 Task: Add filter "Any" in request date.
Action: Mouse moved to (295, 186)
Screenshot: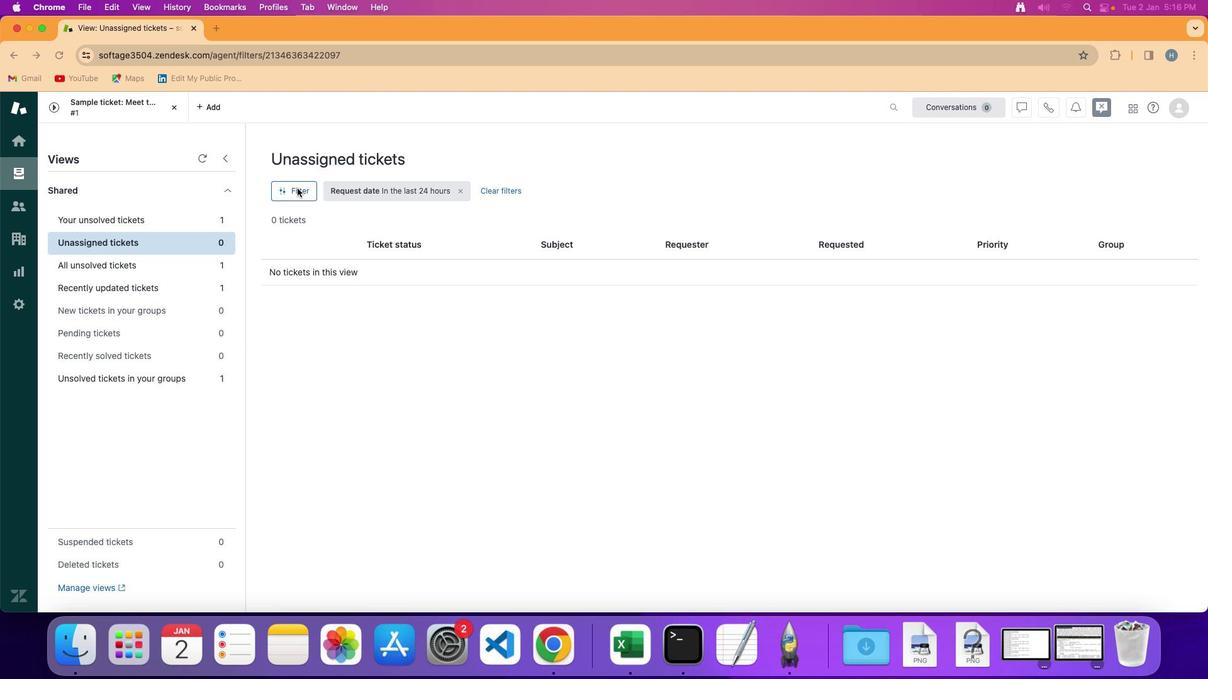 
Action: Mouse pressed left at (295, 186)
Screenshot: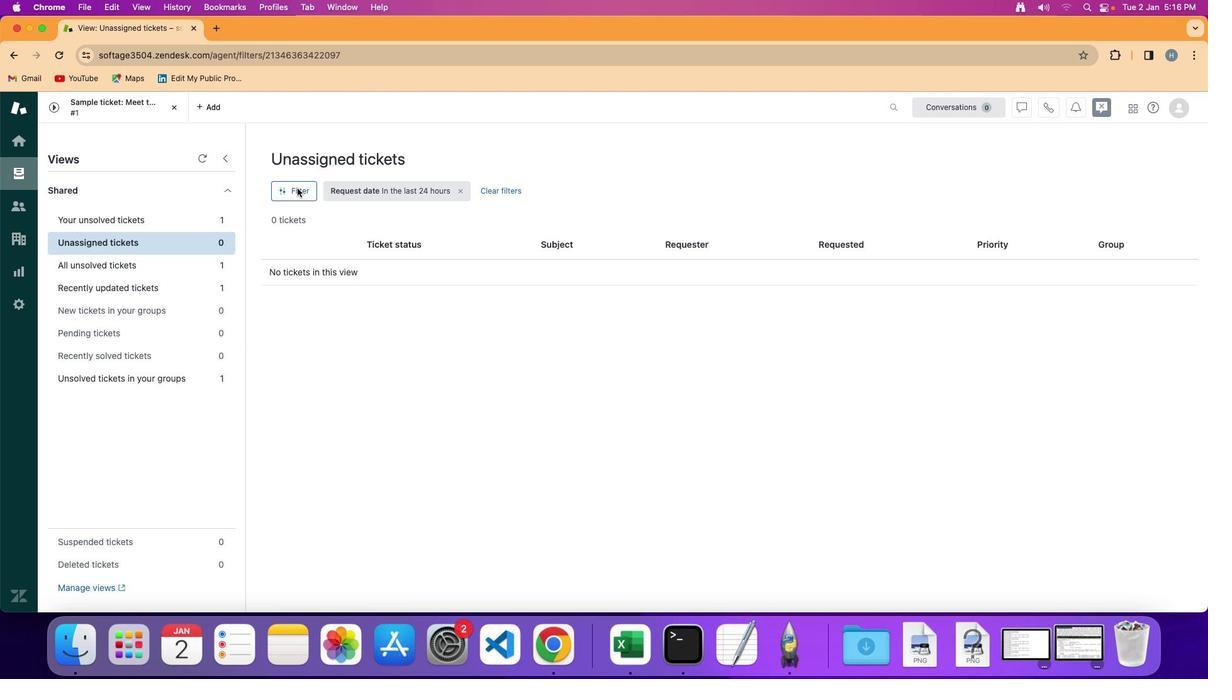 
Action: Mouse moved to (296, 188)
Screenshot: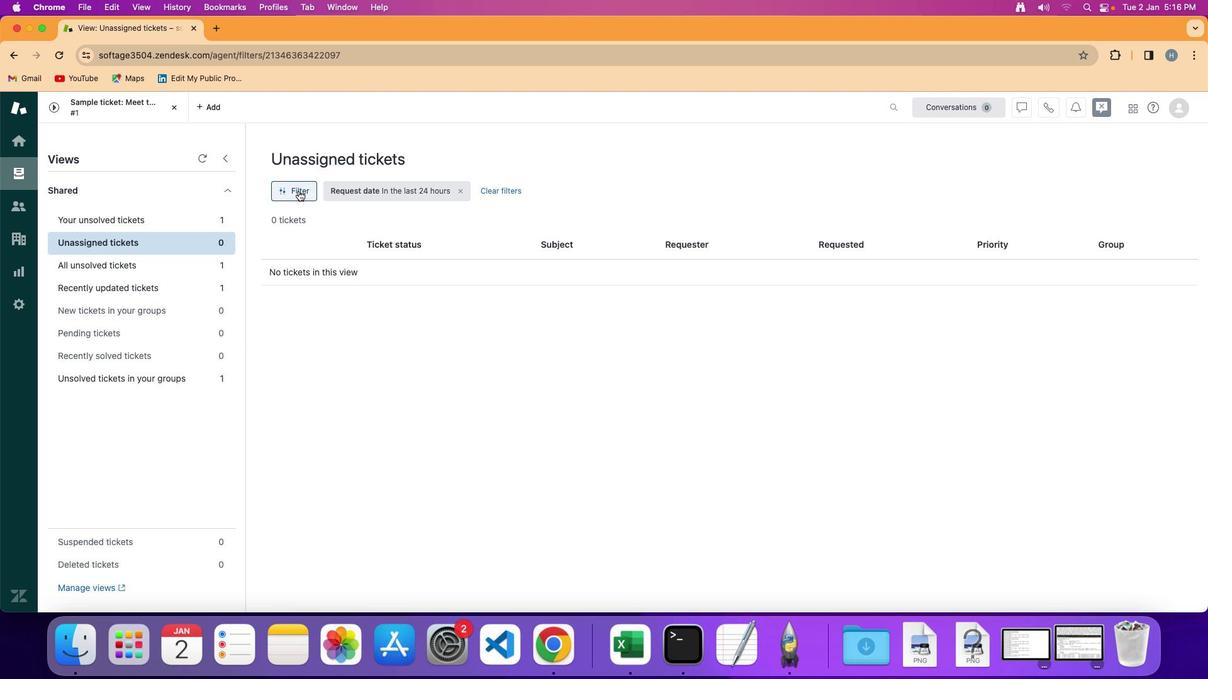 
Action: Mouse pressed left at (296, 188)
Screenshot: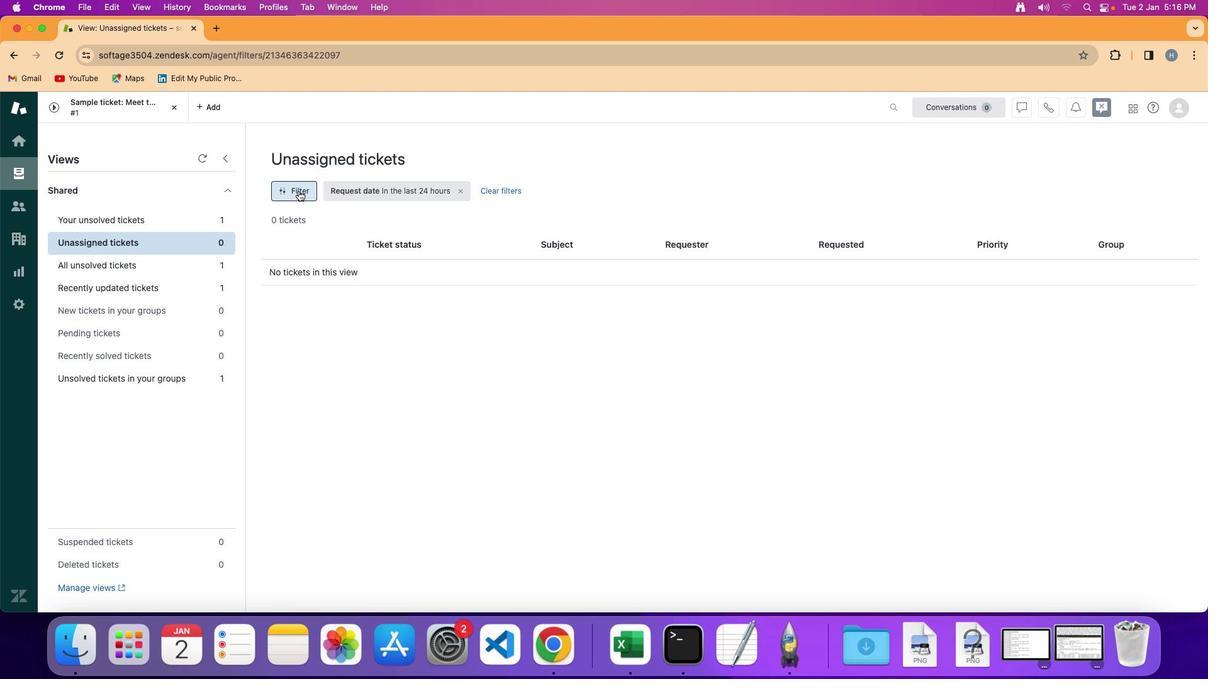
Action: Mouse moved to (1022, 366)
Screenshot: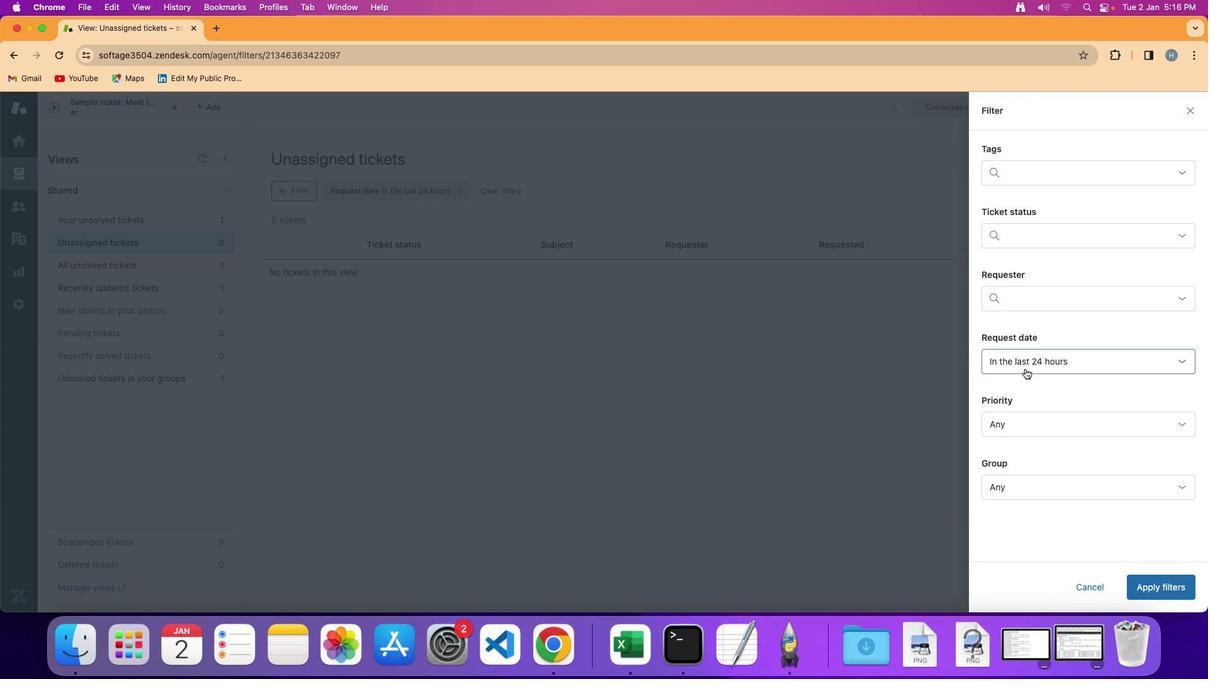 
Action: Mouse pressed left at (1022, 366)
Screenshot: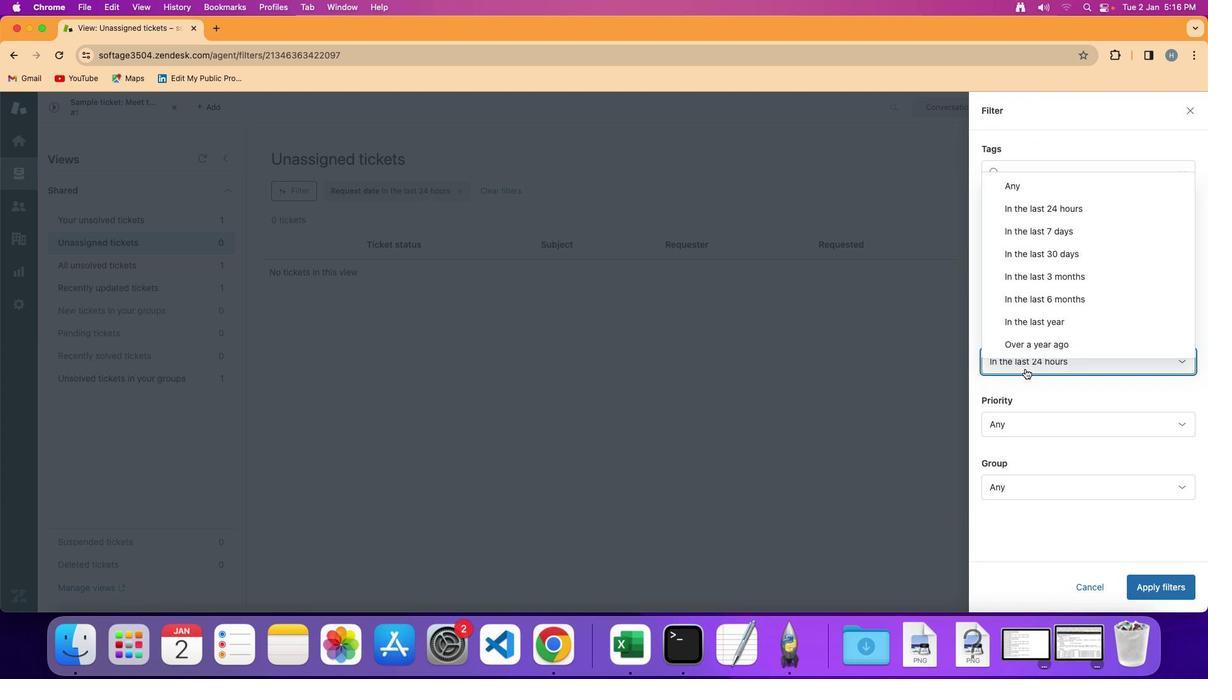 
Action: Mouse moved to (1063, 174)
Screenshot: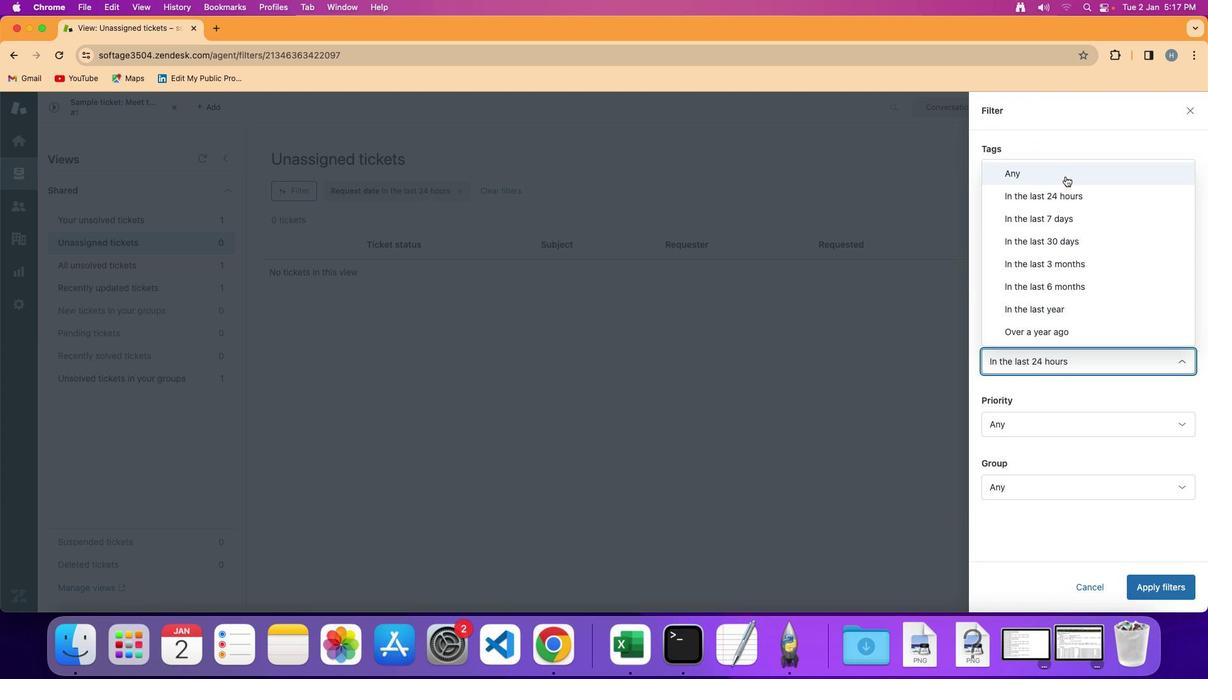 
Action: Mouse pressed left at (1063, 174)
Screenshot: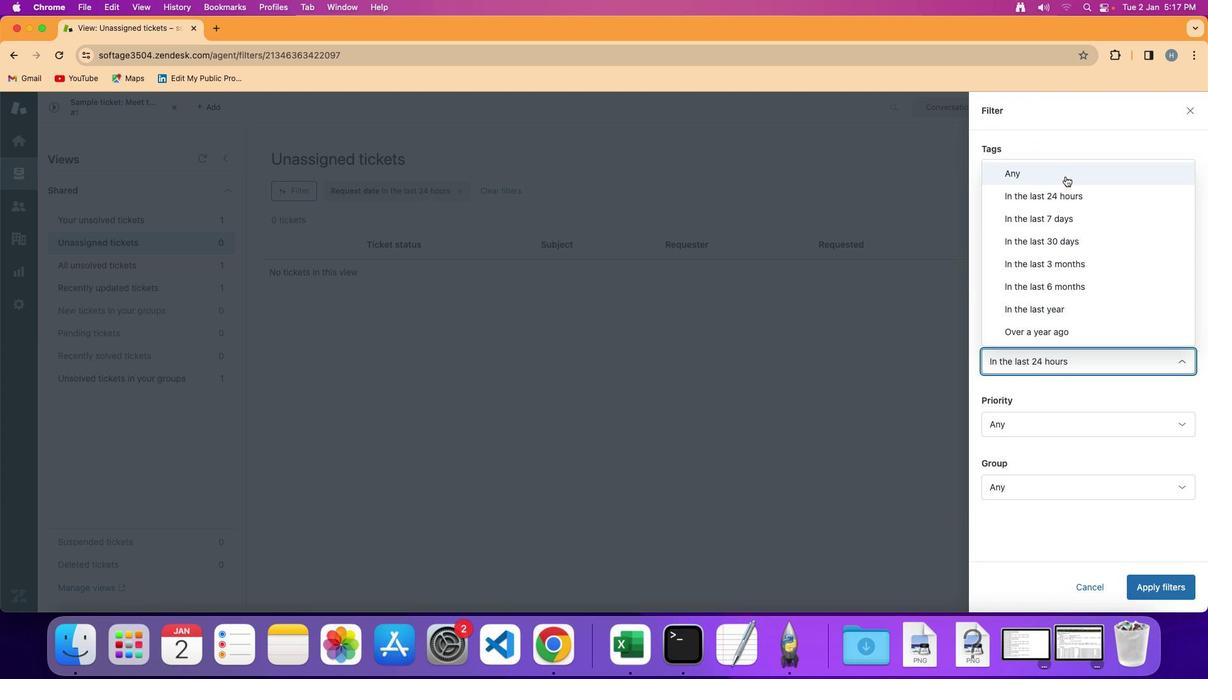 
Action: Mouse moved to (1153, 581)
Screenshot: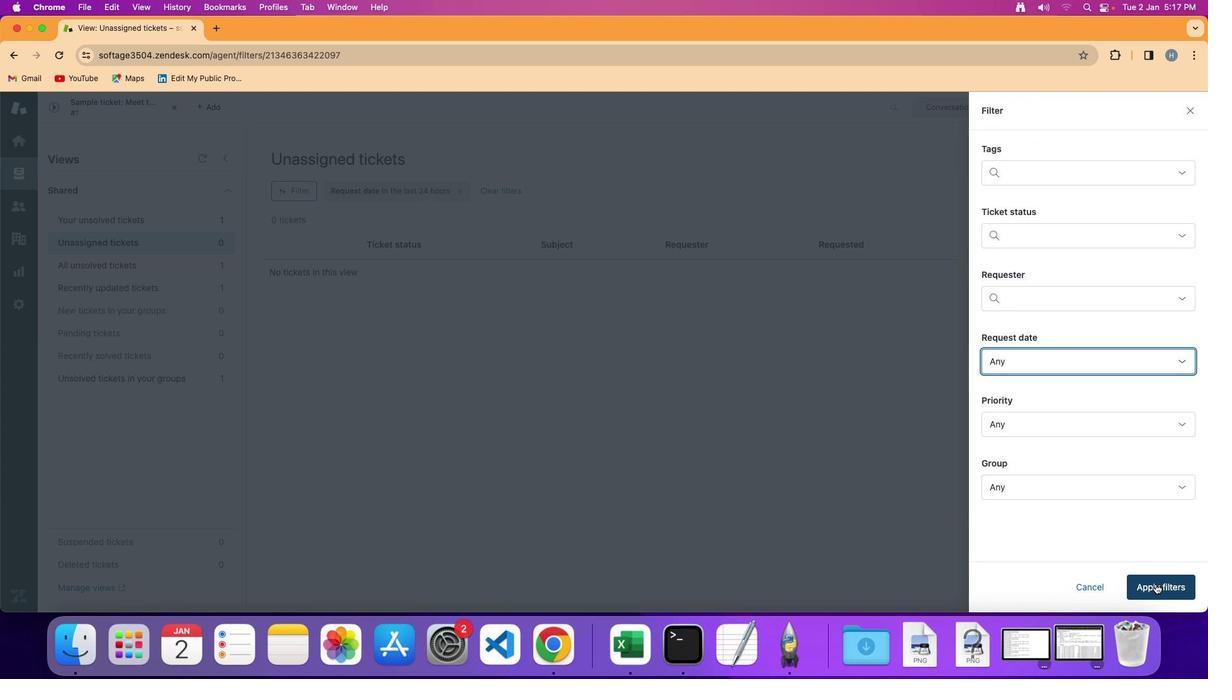 
Action: Mouse pressed left at (1153, 581)
Screenshot: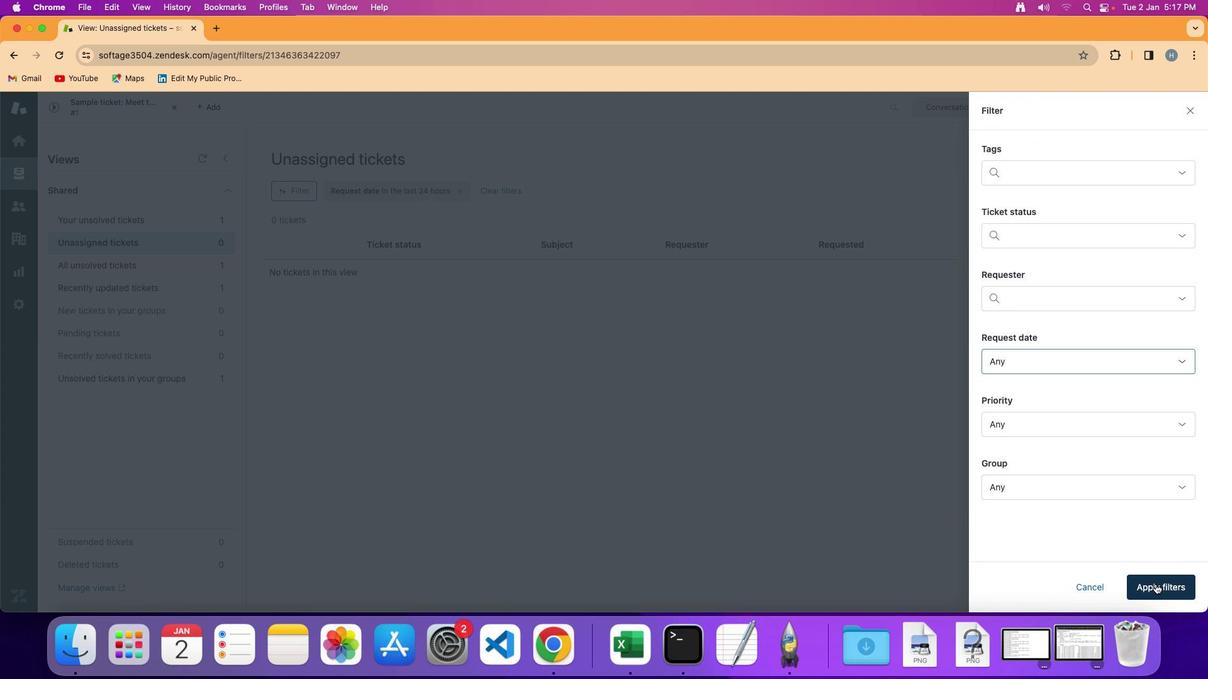 
Action: Mouse moved to (631, 371)
Screenshot: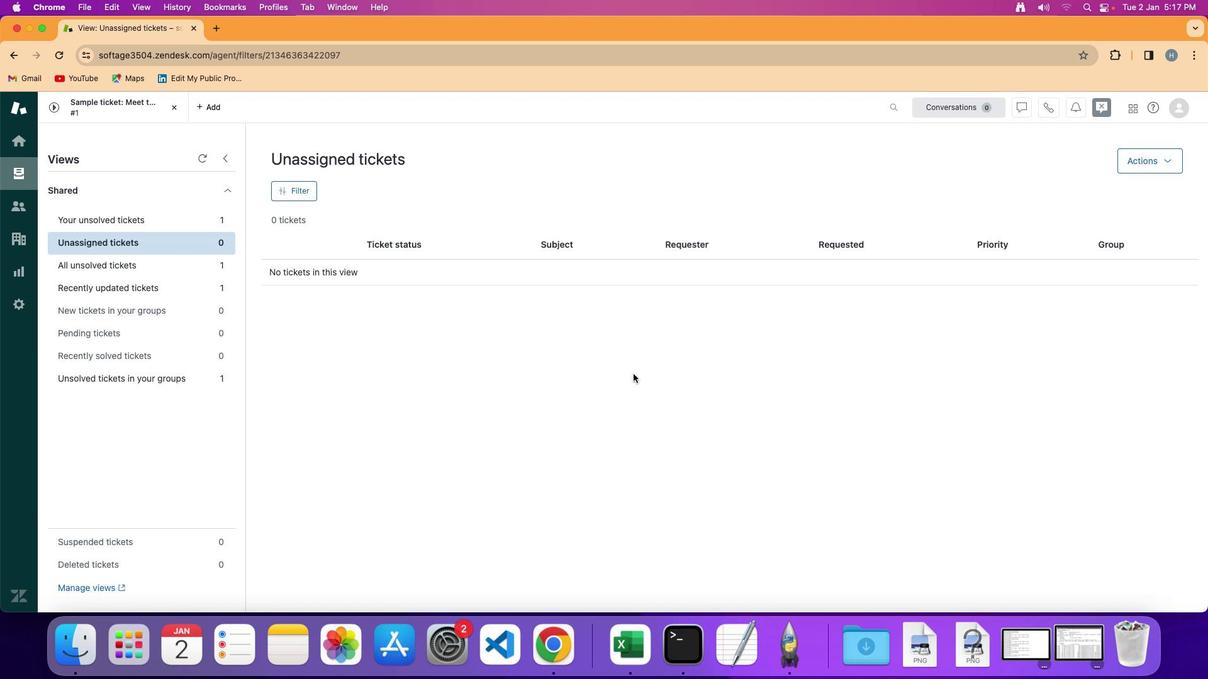 
